 Task: Open Outlook and navigate to the 'Help' tab, then click on 'Troubleshooting' to view the troubleshooting options.
Action: Mouse moved to (293, 503)
Screenshot: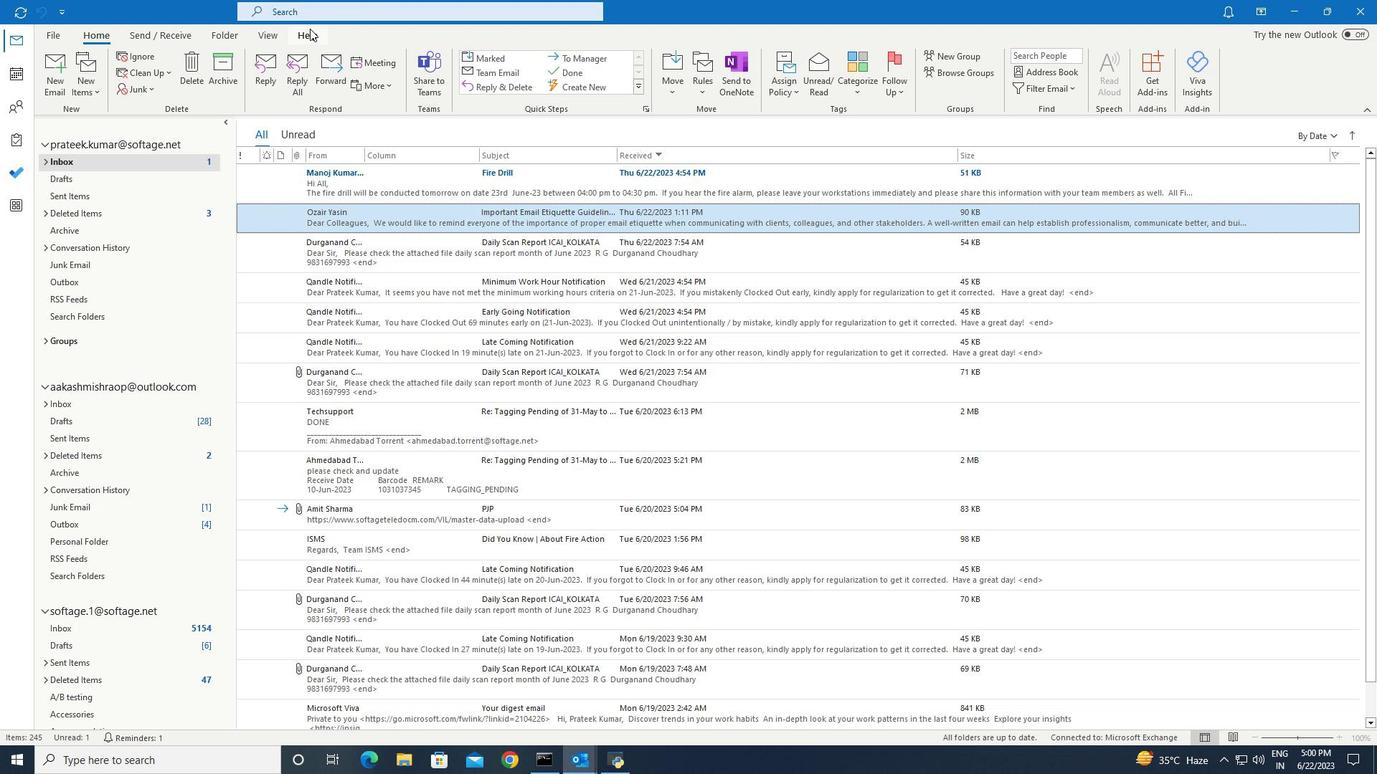 
Action: Mouse pressed left at (293, 503)
Screenshot: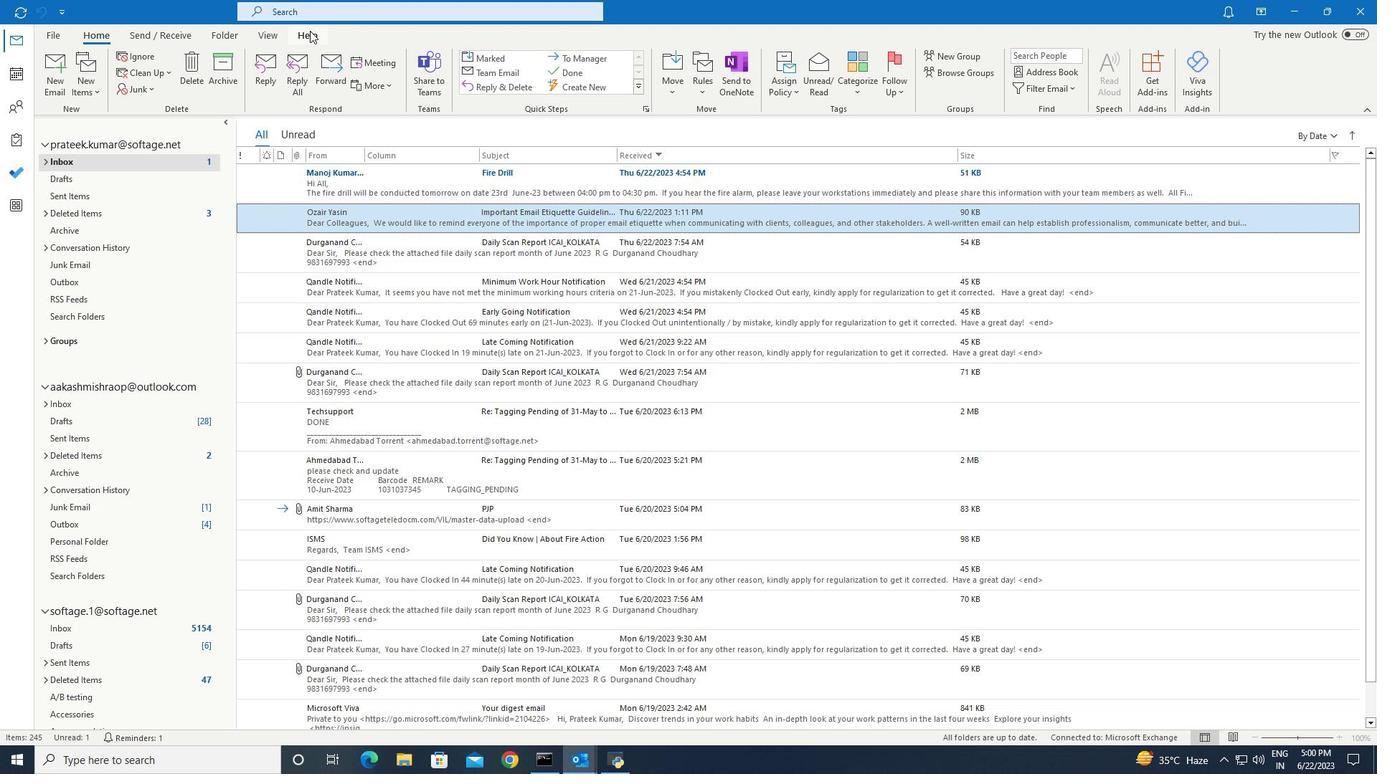 
Action: Mouse moved to (293, 503)
Screenshot: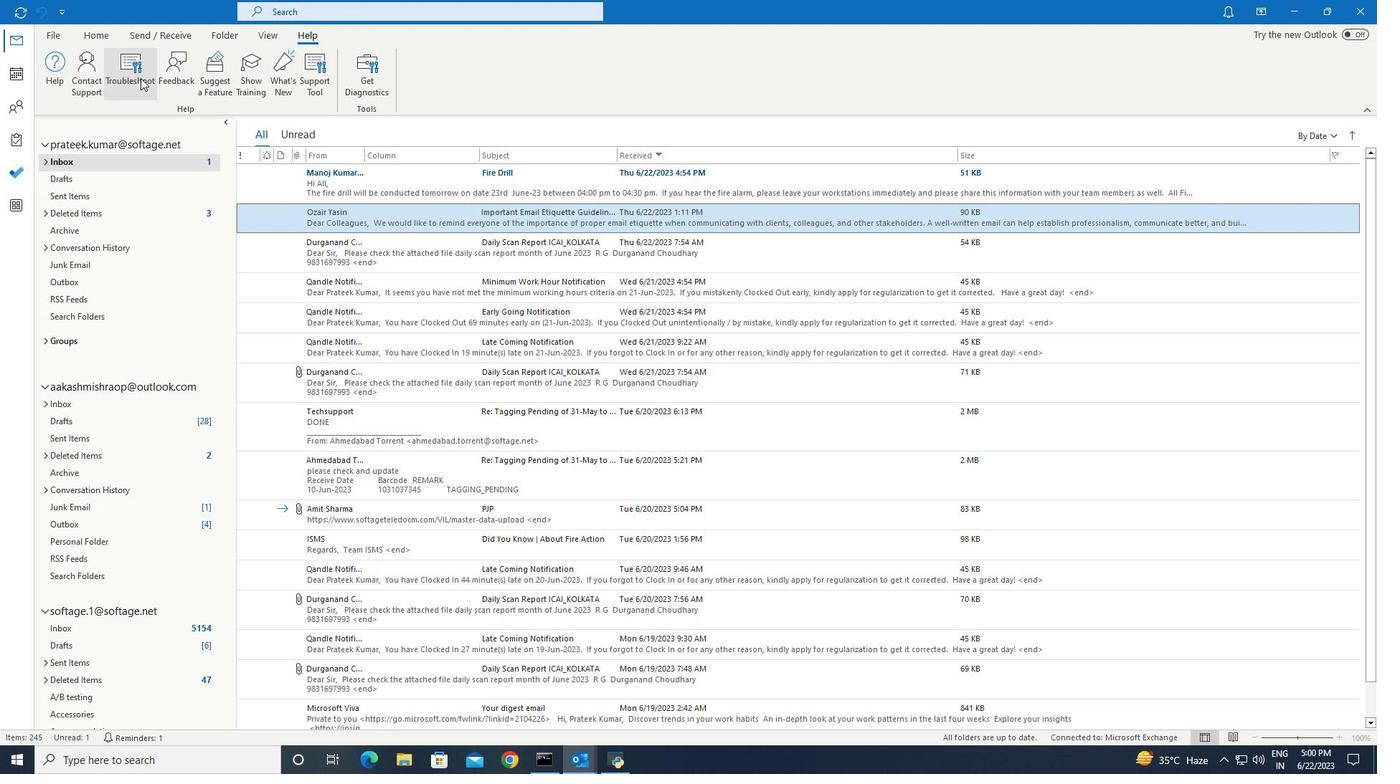 
Action: Mouse pressed left at (293, 503)
Screenshot: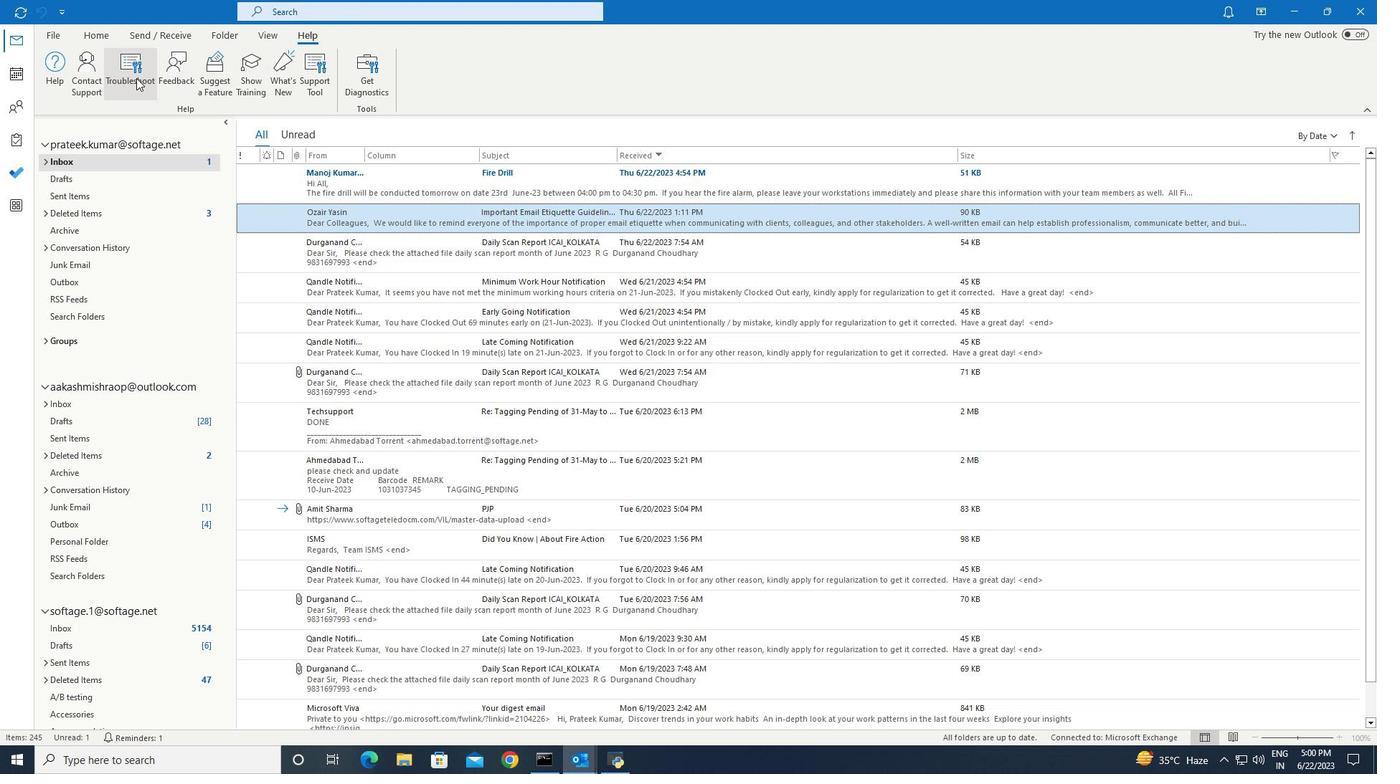 
Action: Mouse moved to (293, 503)
Screenshot: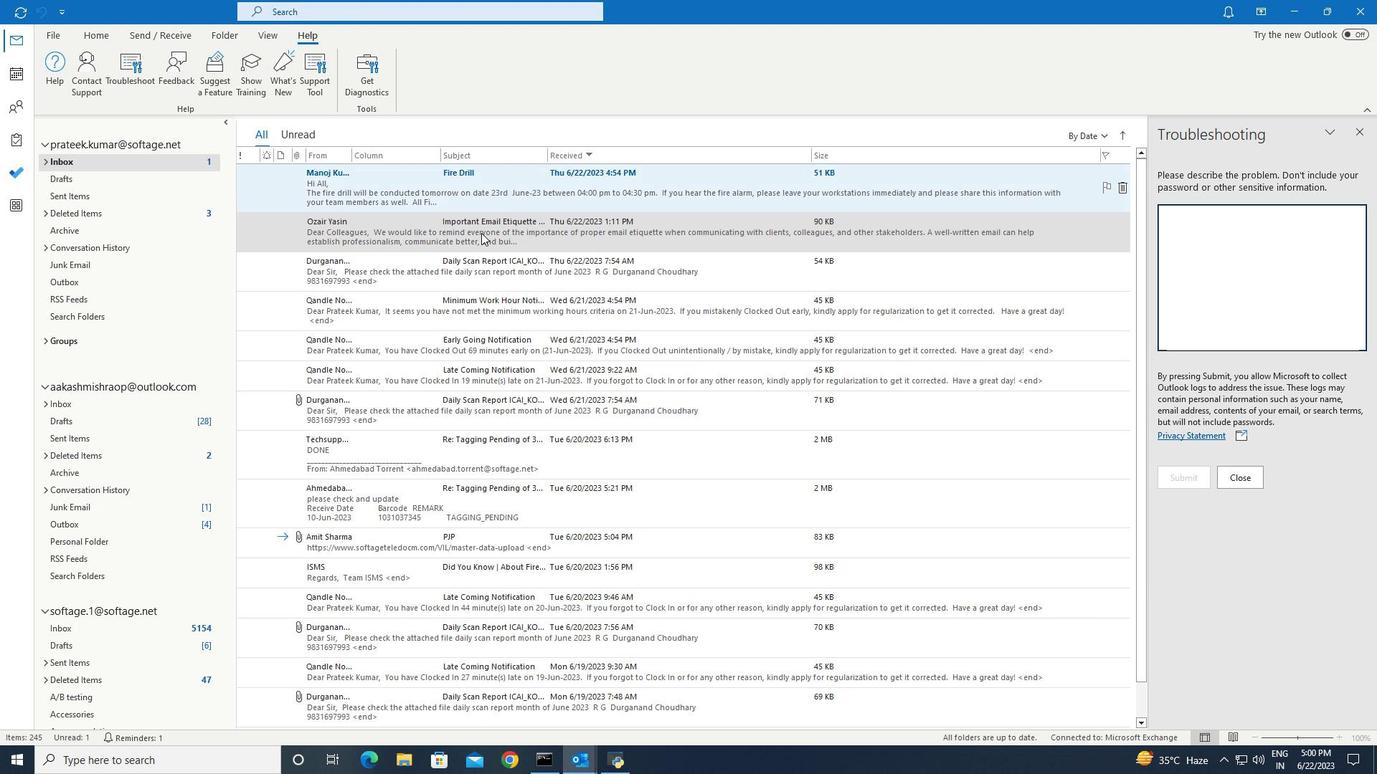 
